 Task: Reply to email with the signature Erica Taylor with the subject Introduction of a new recommendation from softage.10@softage.net with the message As discussed in our previous meeting, we need to finalize the project timeline by the end of the week. with BCC to softage.6@softage.net with an attached document Business_model_canvas.pdf
Action: Mouse moved to (85, 89)
Screenshot: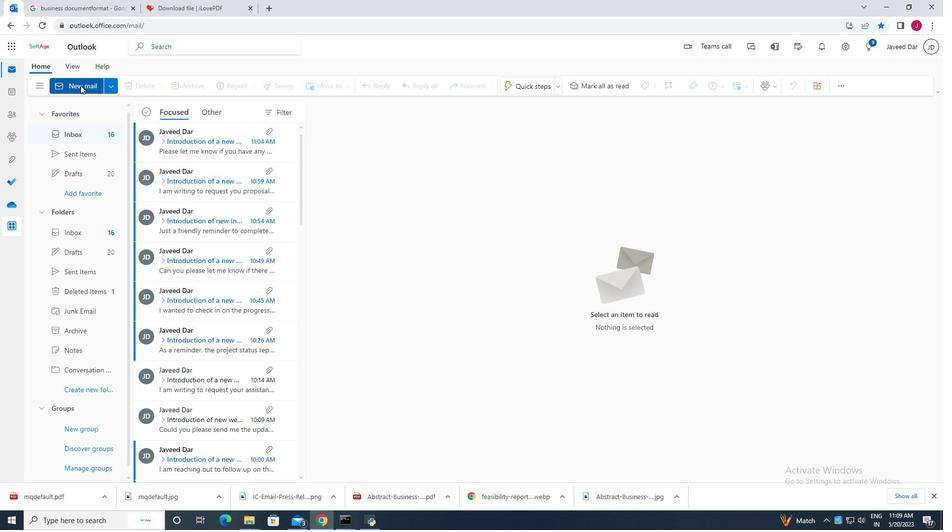 
Action: Mouse pressed left at (85, 89)
Screenshot: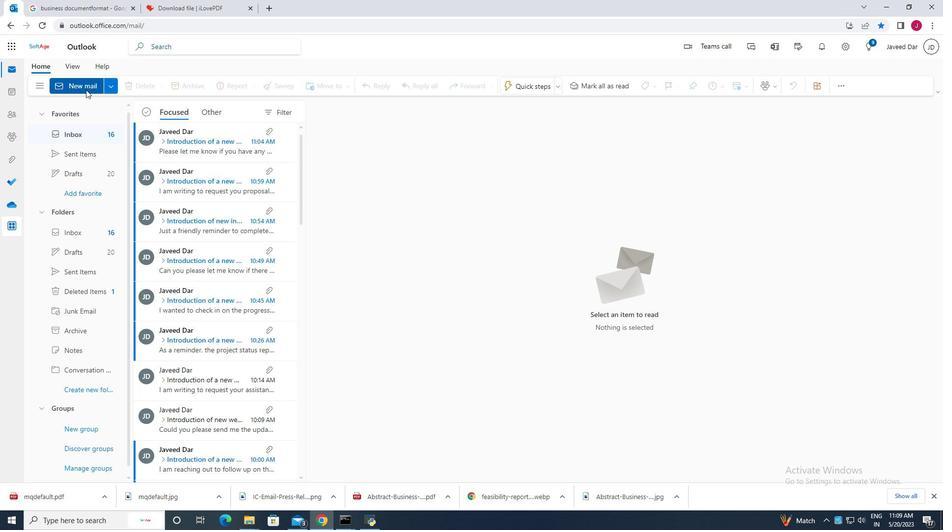 
Action: Mouse moved to (360, 189)
Screenshot: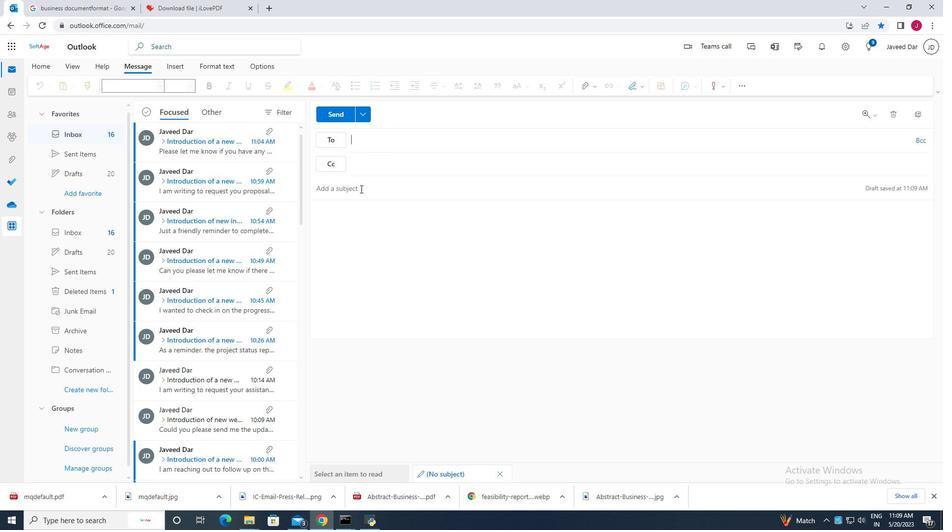 
Action: Mouse pressed left at (360, 189)
Screenshot: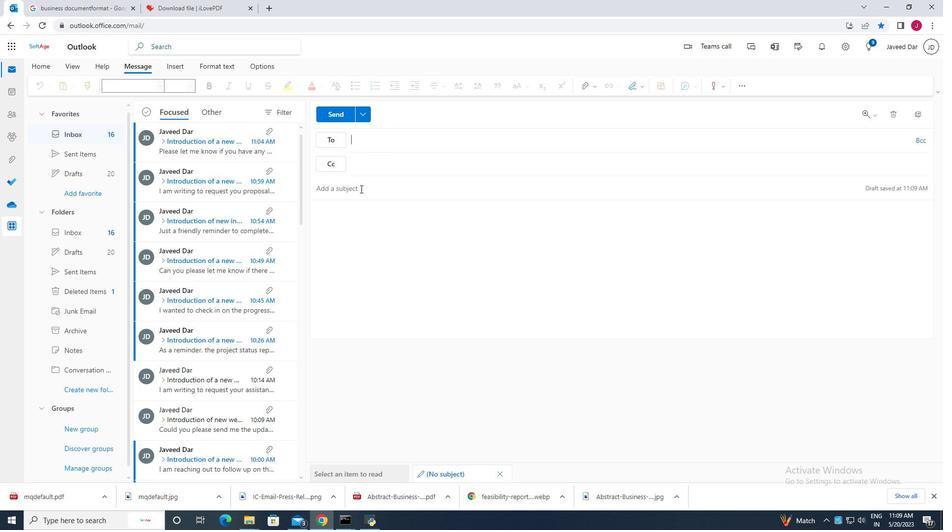 
Action: Mouse moved to (633, 85)
Screenshot: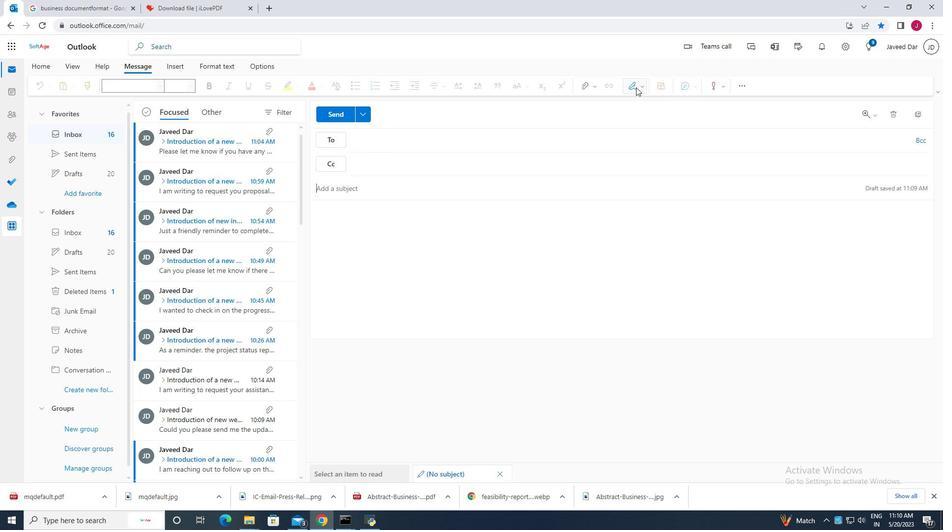 
Action: Mouse pressed left at (633, 85)
Screenshot: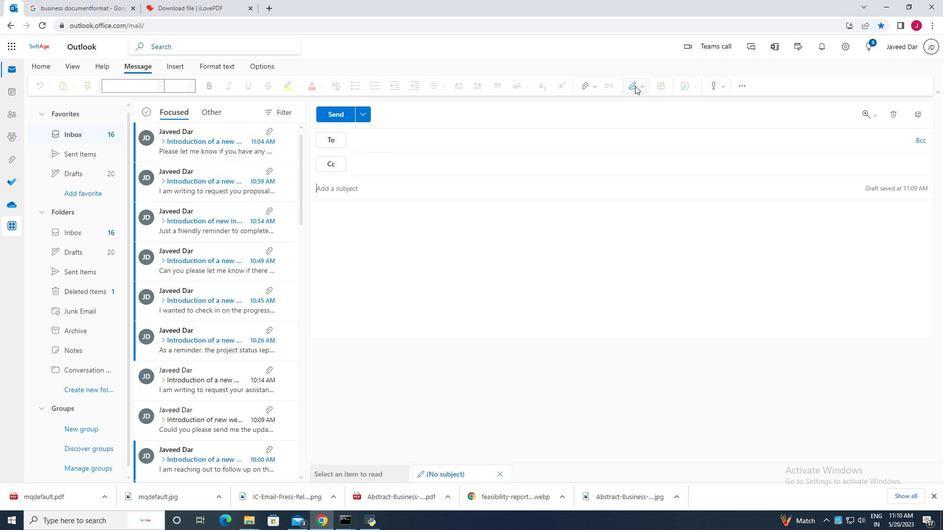 
Action: Mouse moved to (611, 125)
Screenshot: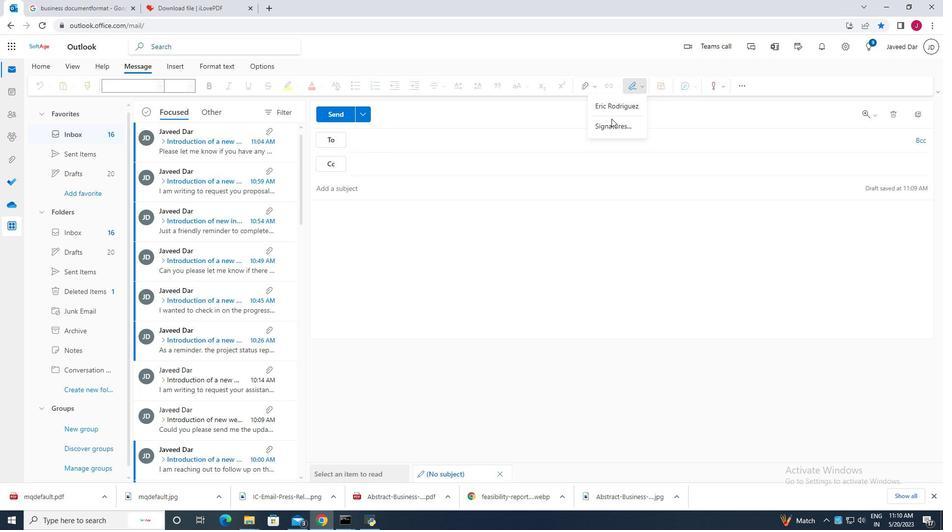 
Action: Mouse pressed left at (611, 125)
Screenshot: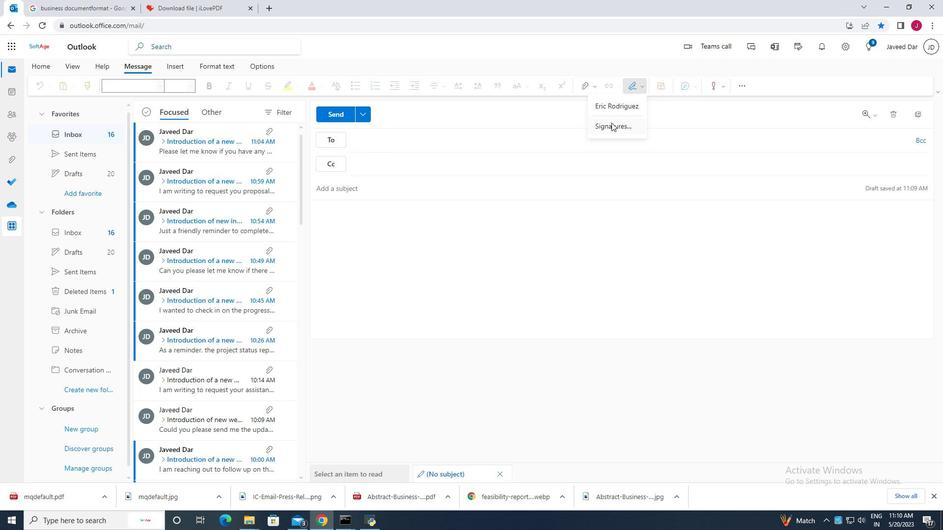 
Action: Mouse moved to (673, 166)
Screenshot: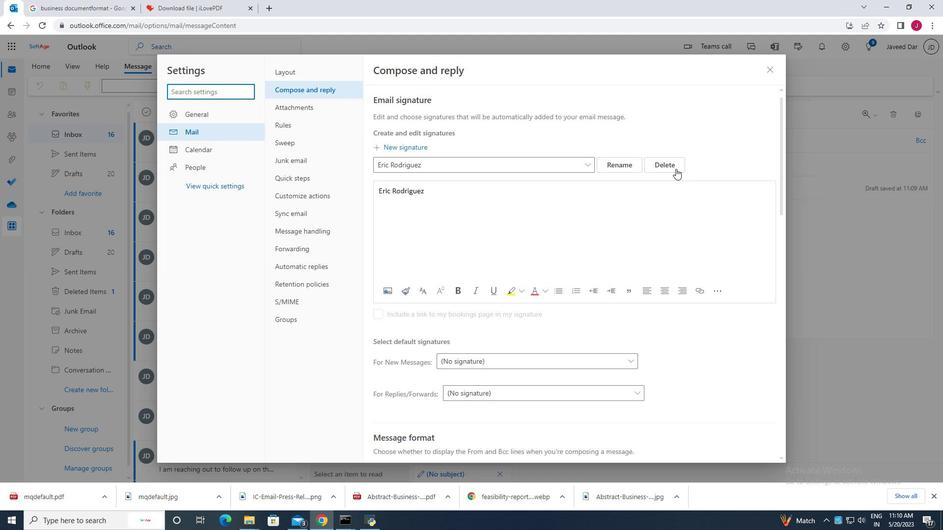 
Action: Mouse pressed left at (673, 166)
Screenshot: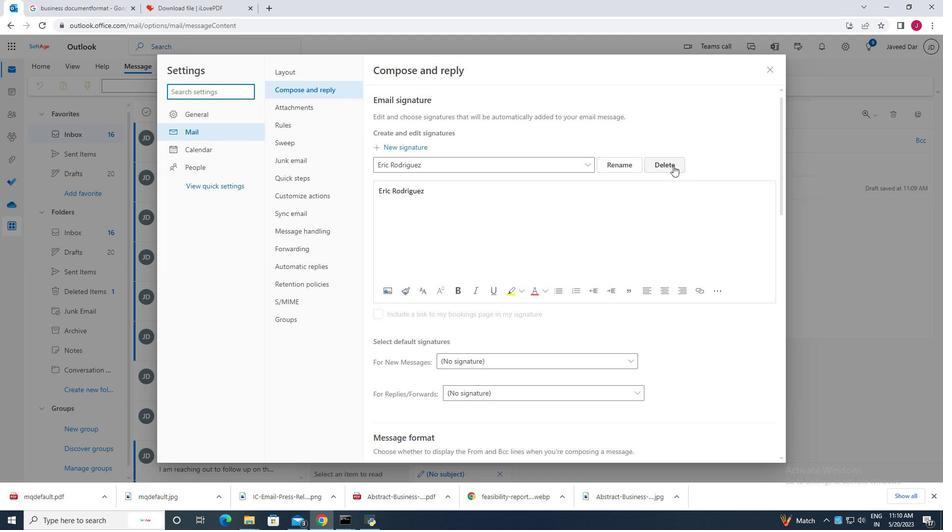 
Action: Mouse moved to (411, 163)
Screenshot: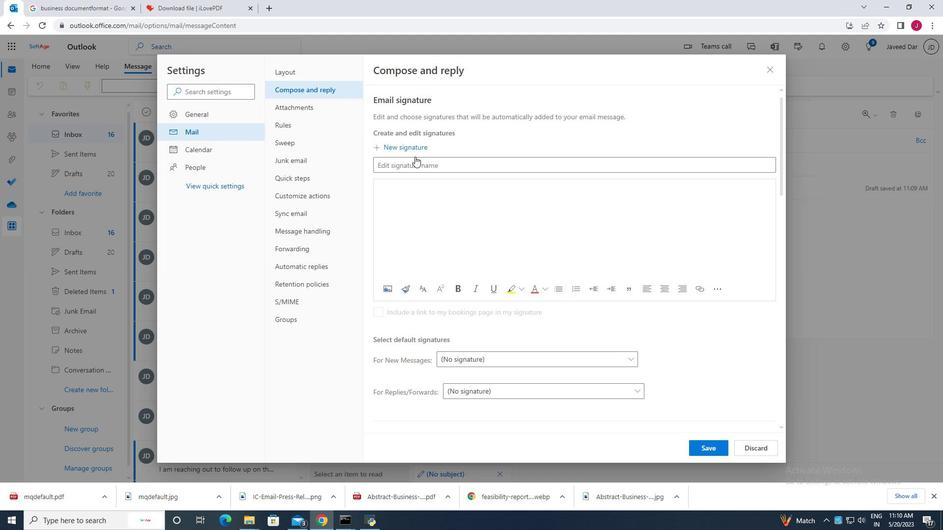 
Action: Mouse pressed left at (411, 163)
Screenshot: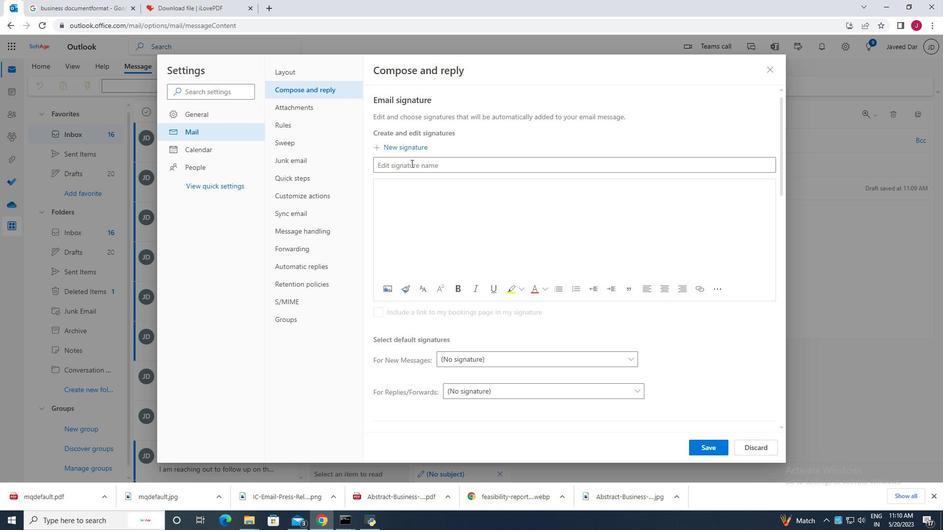 
Action: Key pressed <Key.caps_lock>E<Key.caps_lock>rica<Key.space><Key.space><Key.caps_lock>T<Key.caps_lock>aylor
Screenshot: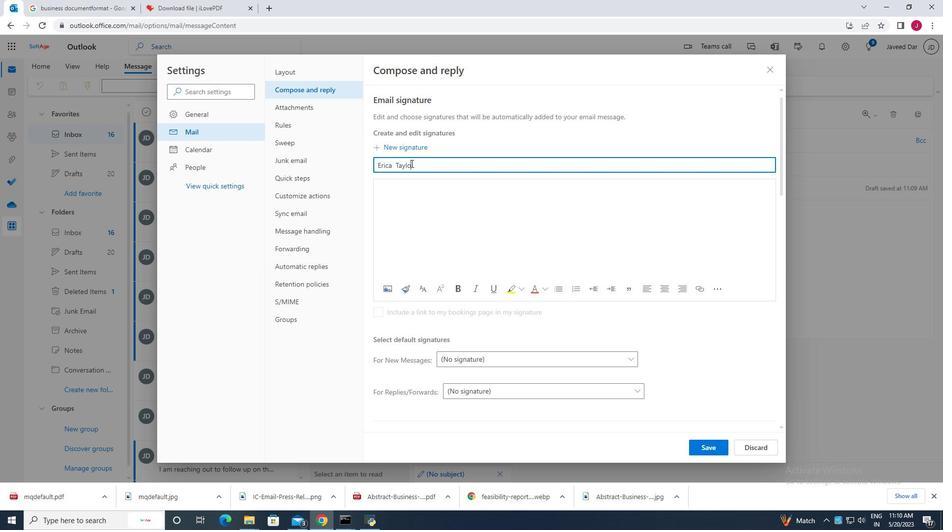 
Action: Mouse moved to (395, 190)
Screenshot: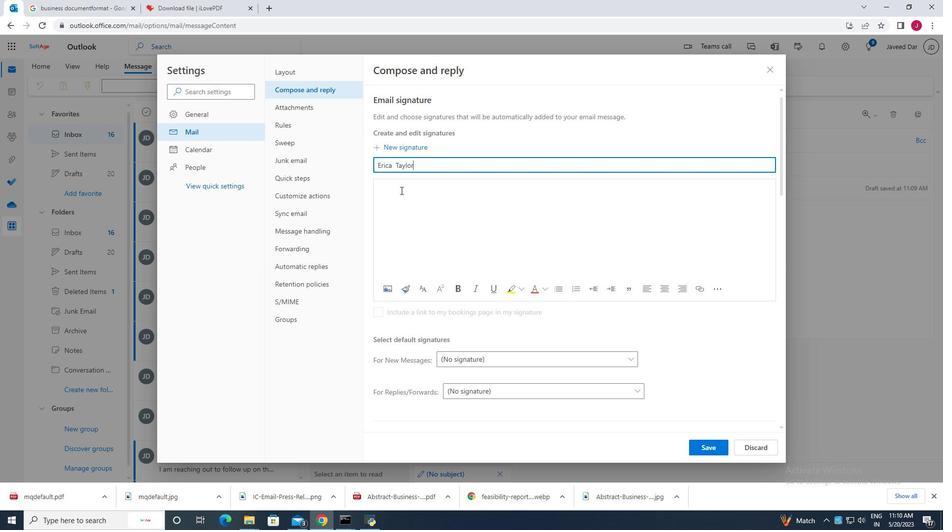 
Action: Mouse pressed left at (395, 190)
Screenshot: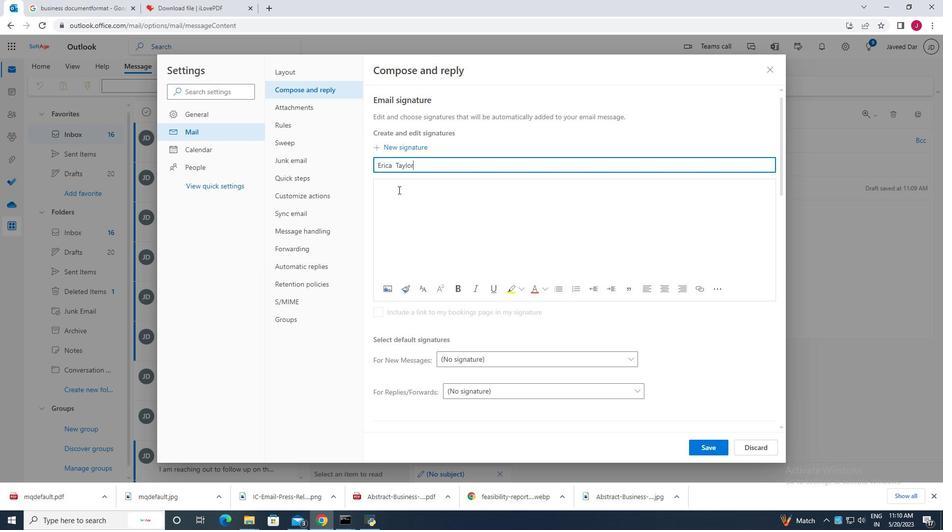 
Action: Mouse moved to (394, 190)
Screenshot: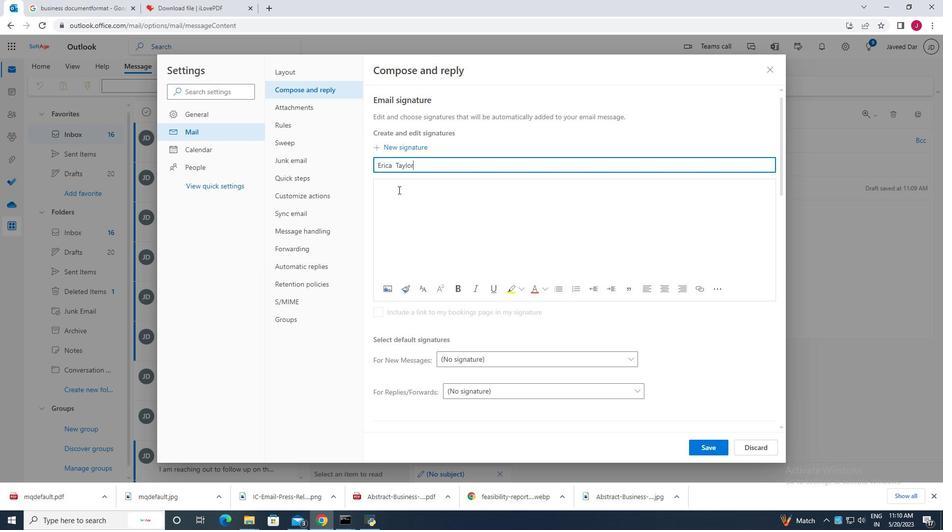 
Action: Key pressed <Key.caps_lock>E<Key.caps_lock>rica<Key.space><Key.caps_lock>T<Key.caps_lock>aylor
Screenshot: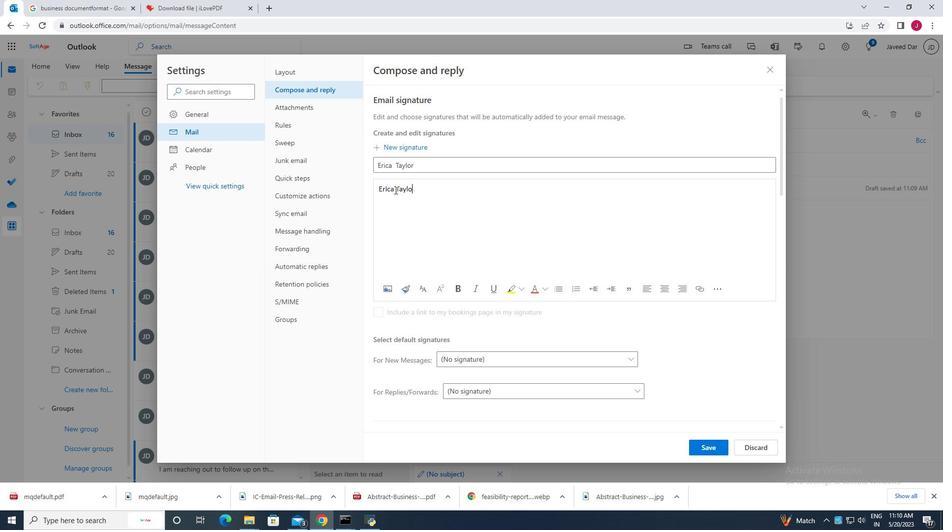 
Action: Mouse moved to (707, 446)
Screenshot: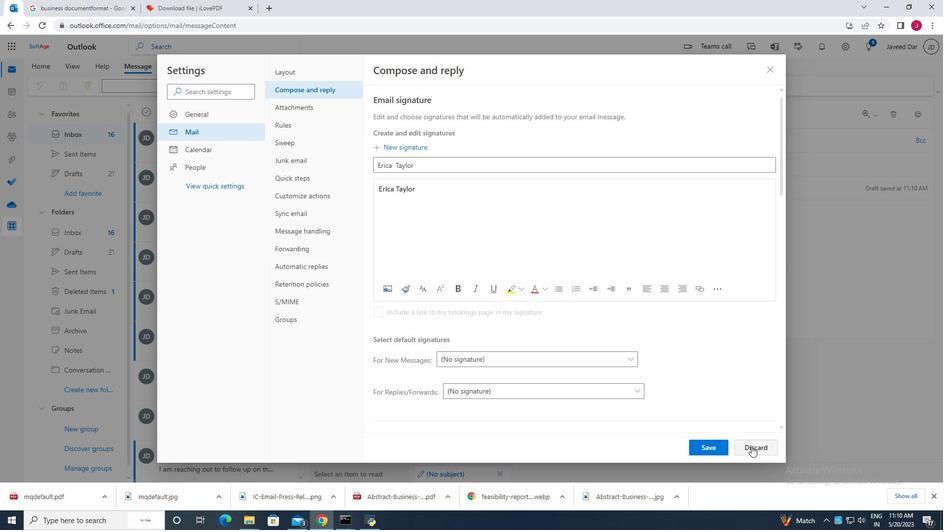 
Action: Mouse pressed left at (707, 446)
Screenshot: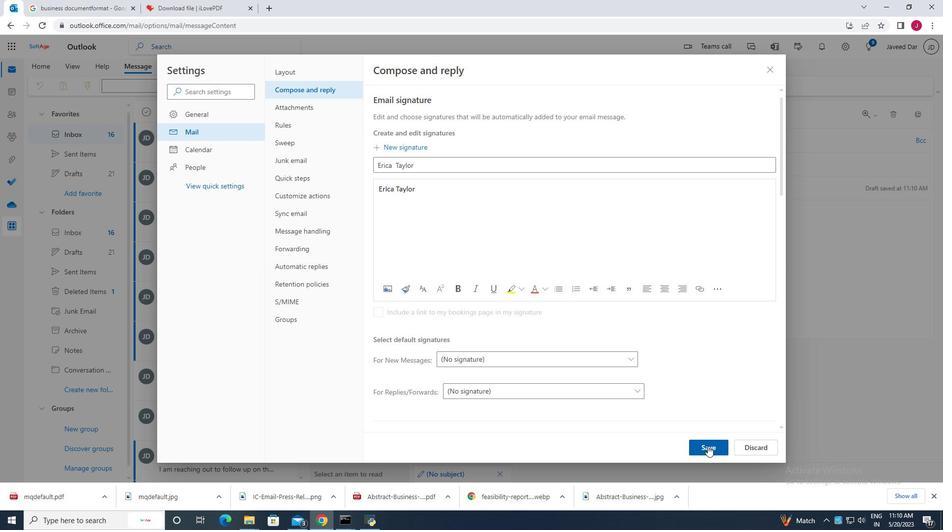 
Action: Mouse moved to (767, 71)
Screenshot: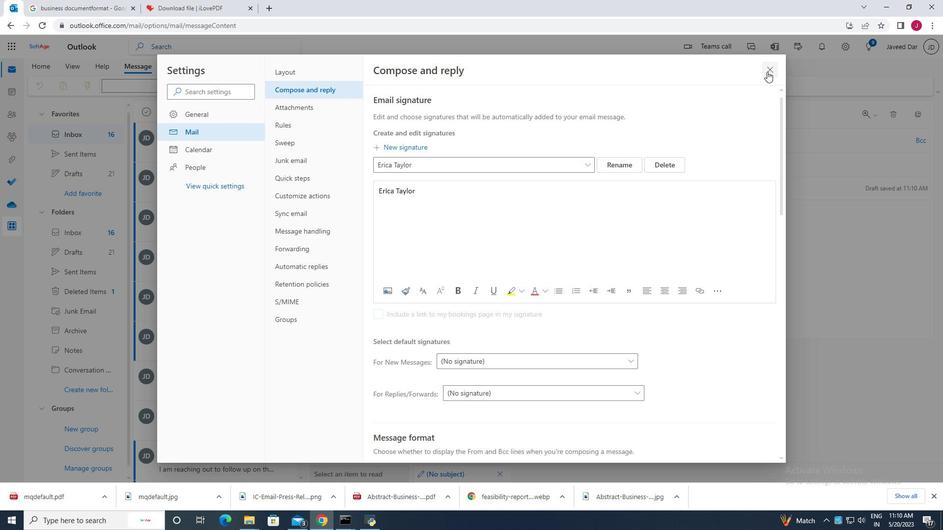 
Action: Mouse pressed left at (767, 71)
Screenshot: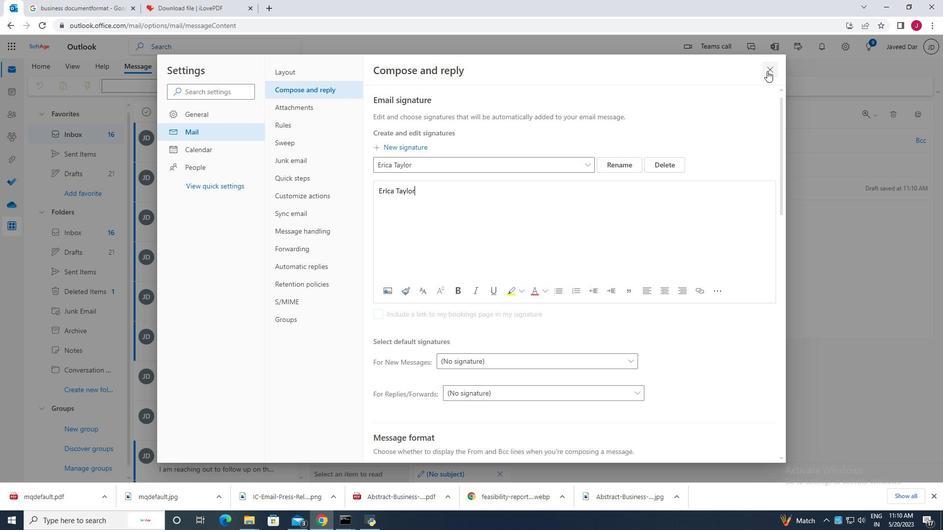 
Action: Mouse moved to (636, 83)
Screenshot: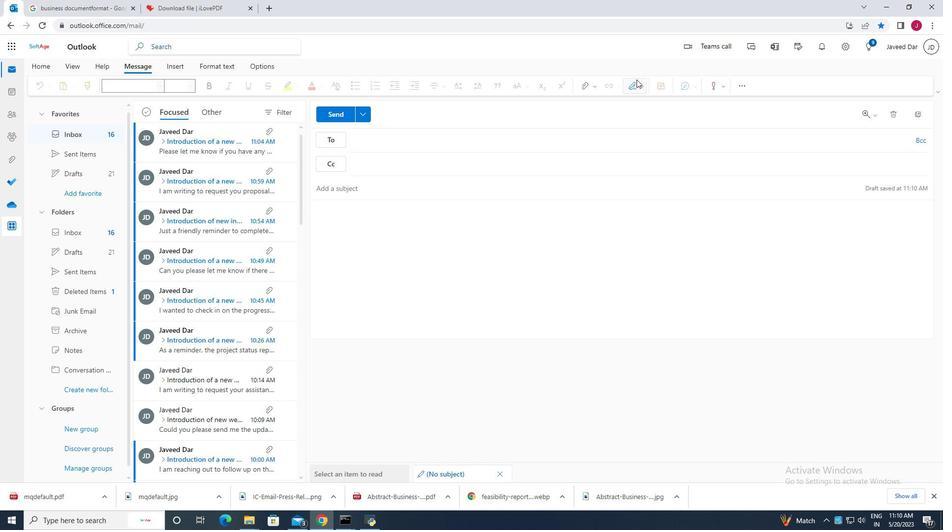 
Action: Mouse pressed left at (636, 83)
Screenshot: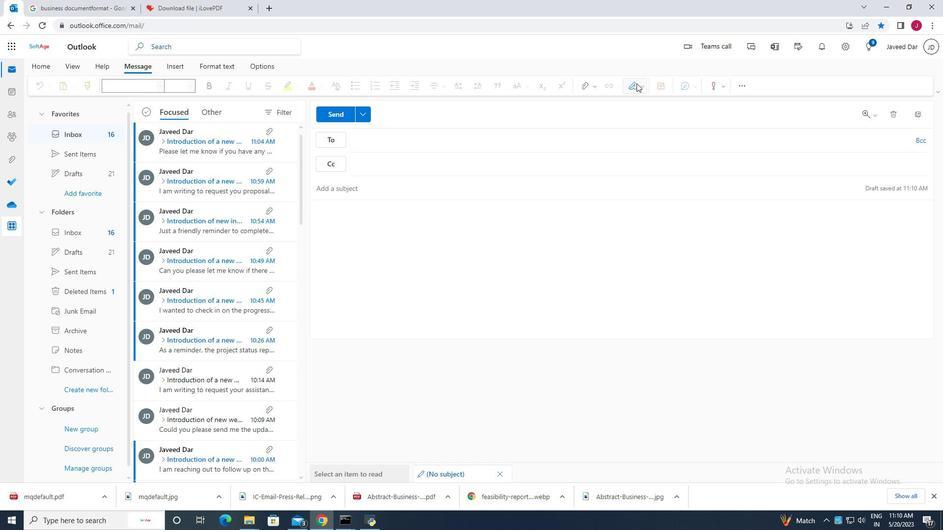 
Action: Mouse moved to (619, 108)
Screenshot: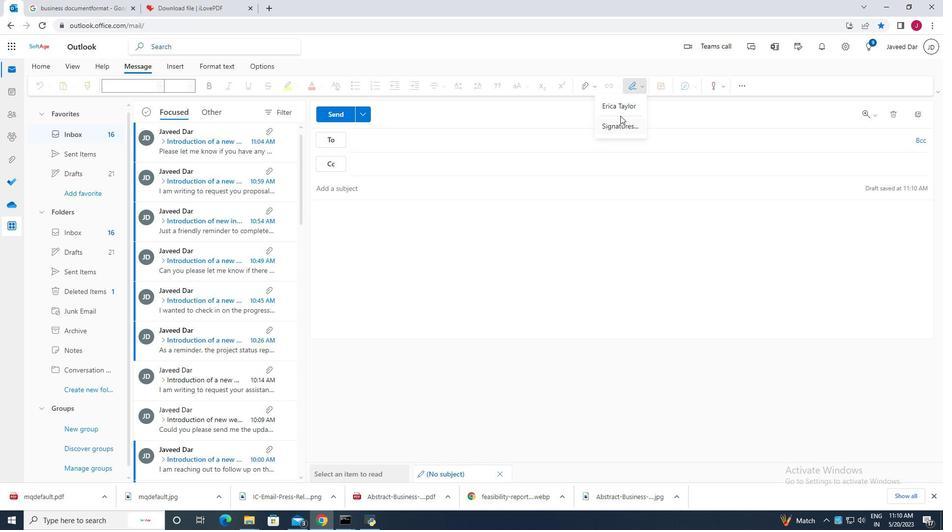 
Action: Mouse pressed left at (619, 108)
Screenshot: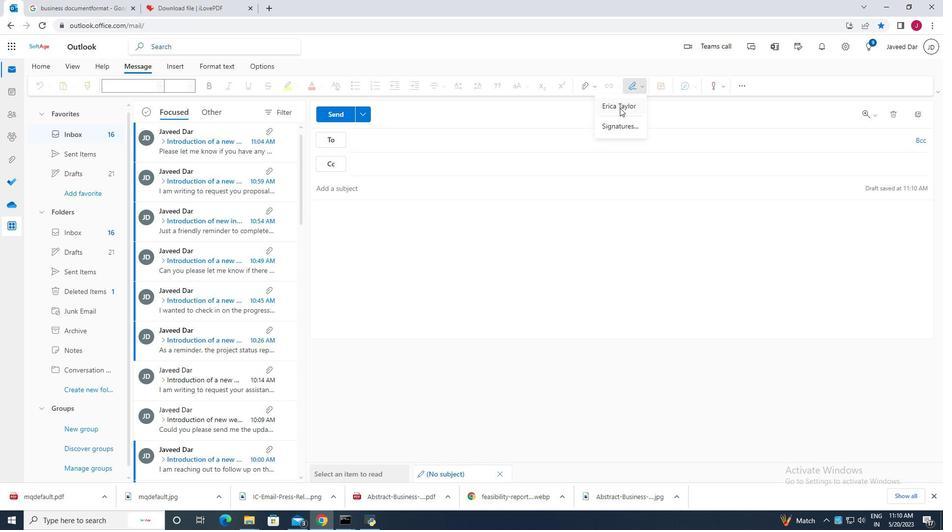 
Action: Mouse moved to (337, 188)
Screenshot: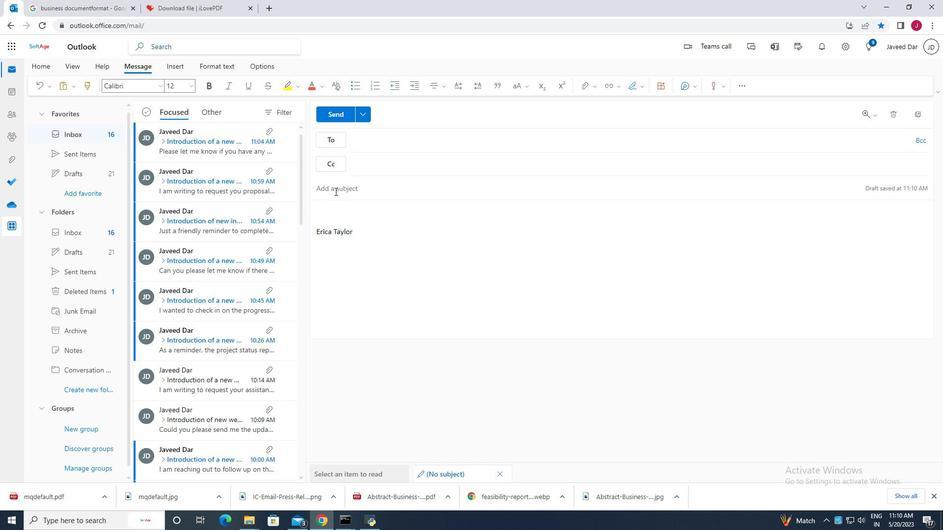 
Action: Mouse pressed left at (337, 188)
Screenshot: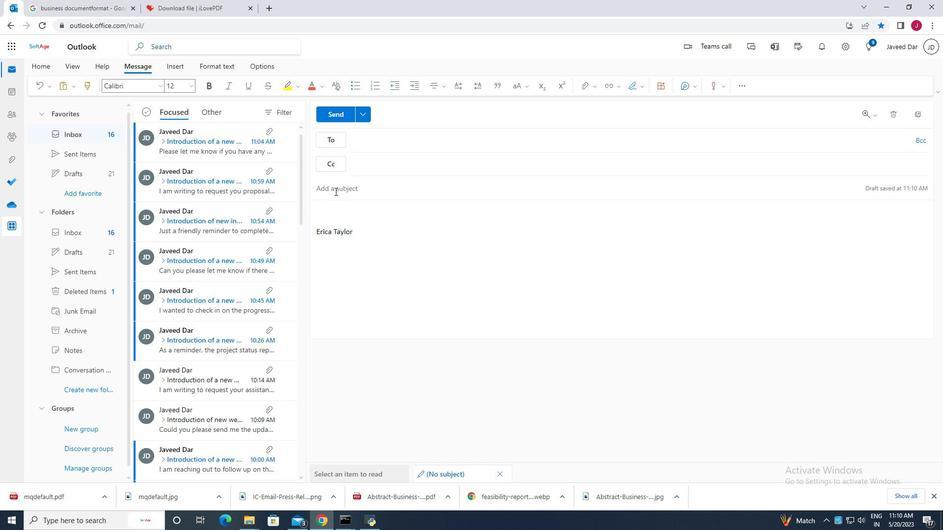 
Action: Mouse moved to (337, 188)
Screenshot: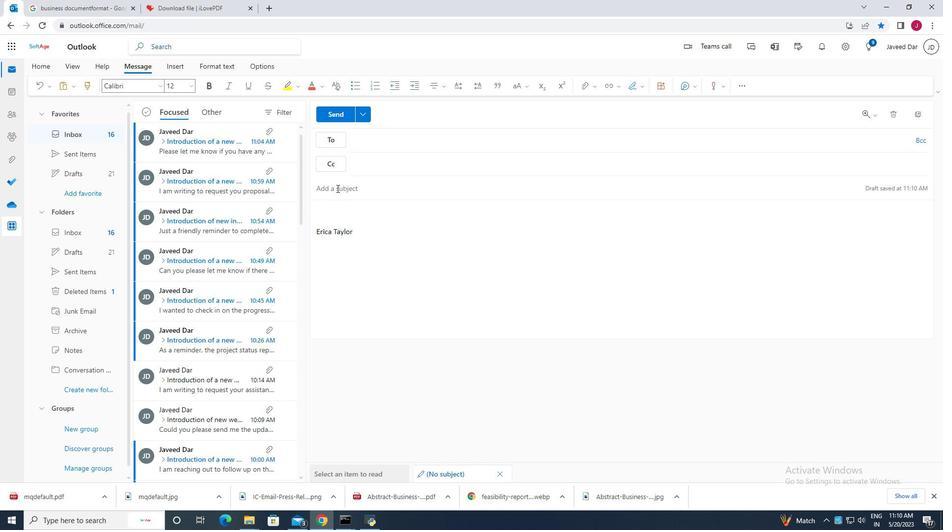 
Action: Key pressed <Key.caps_lock>I<Key.caps_lock>ntroduction<Key.space>of<Key.space>a<Key.space>new<Key.space>recommendation<Key.space>fr<Key.backspace><Key.backspace><Key.backspace>.
Screenshot: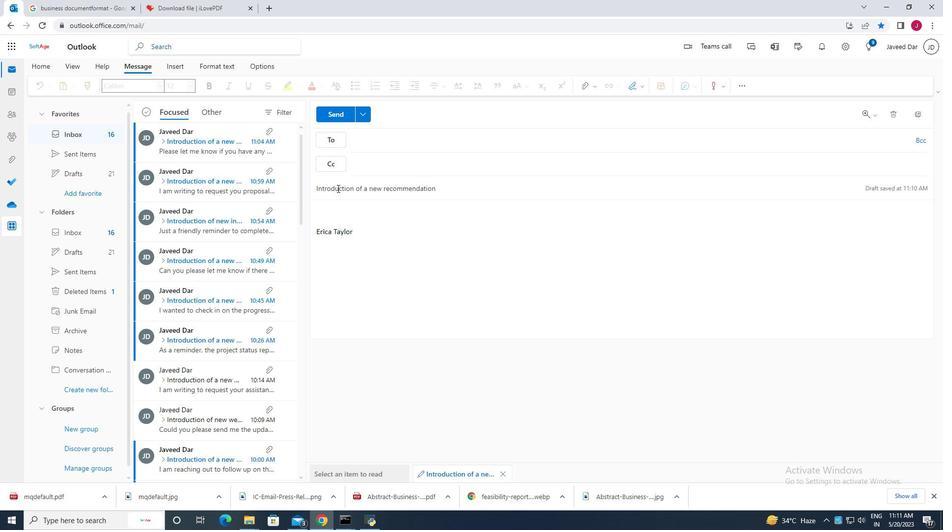 
Action: Mouse moved to (345, 209)
Screenshot: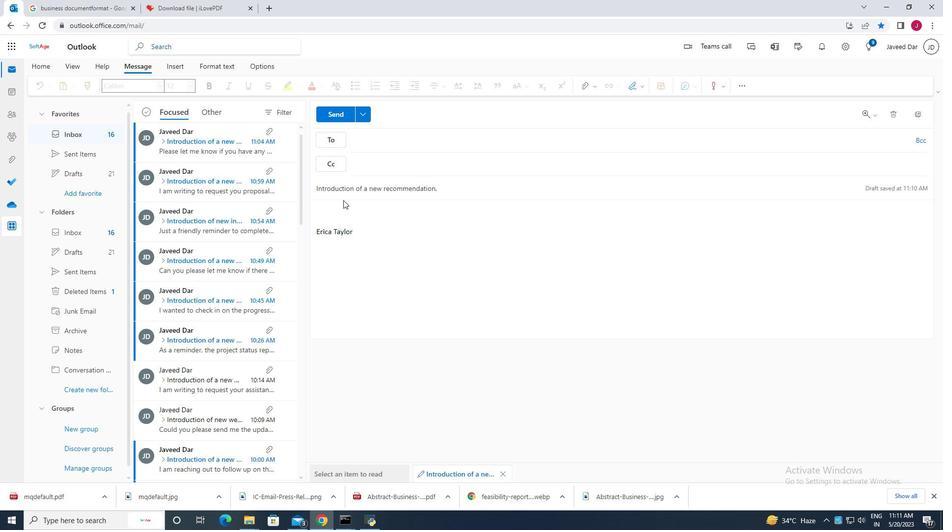 
Action: Mouse pressed left at (345, 209)
Screenshot: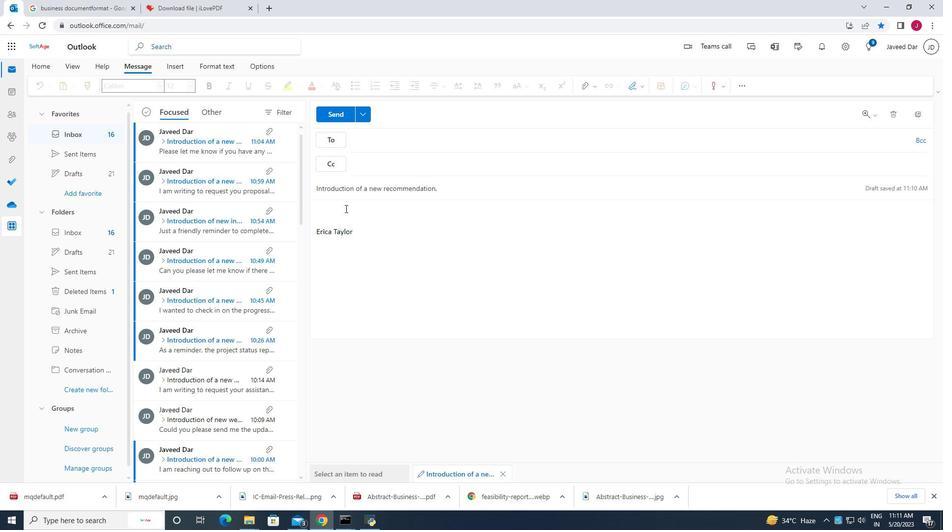
Action: Mouse moved to (346, 209)
Screenshot: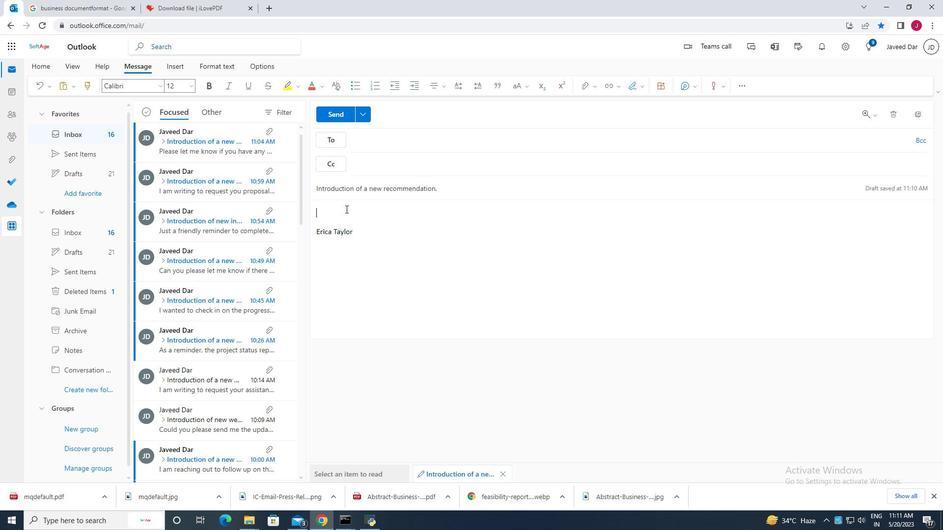 
Action: Key pressed <Key.caps_lock>A<Key.caps_lock>s<Key.space>discussed<Key.space>in<Key.space>our<Key.space>previous<Key.space>meeting,<Key.space><Key.caps_lock>W<Key.caps_lock>e<Key.space>need<Key.space>to<Key.space>finalix<Key.backspace>ze<Key.space>the<Key.space>project<Key.space>timeline<Key.space>by<Key.space>the<Key.space>end<Key.space>of<Key.space>week<Key.space><Key.backspace>.
Screenshot: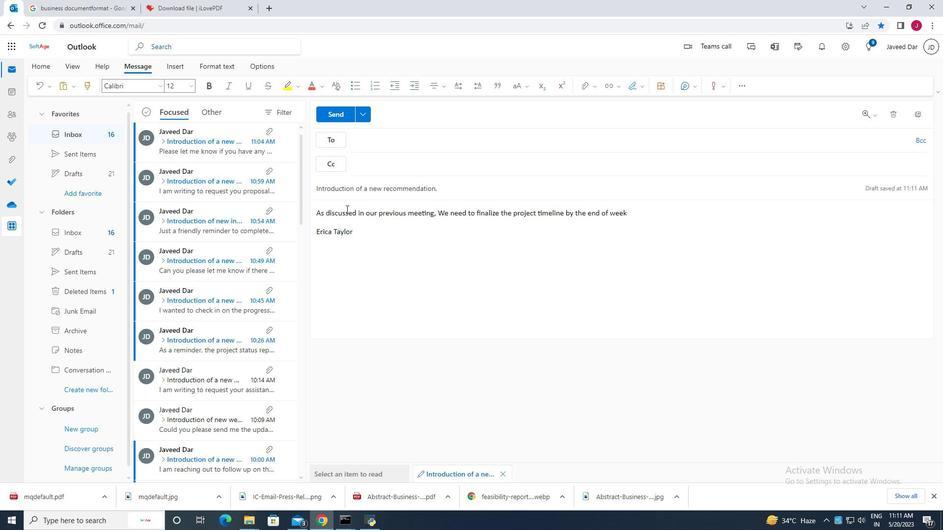 
Action: Mouse moved to (923, 140)
Screenshot: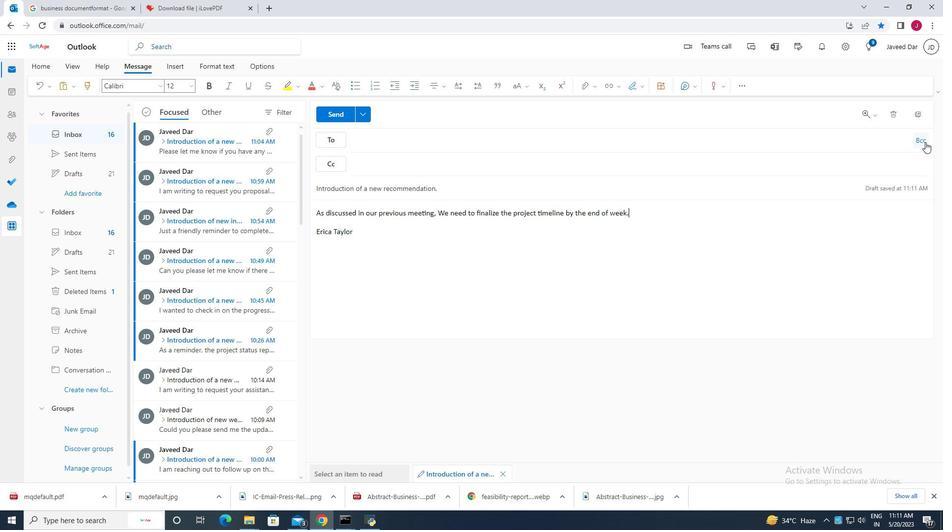 
Action: Mouse pressed left at (923, 140)
Screenshot: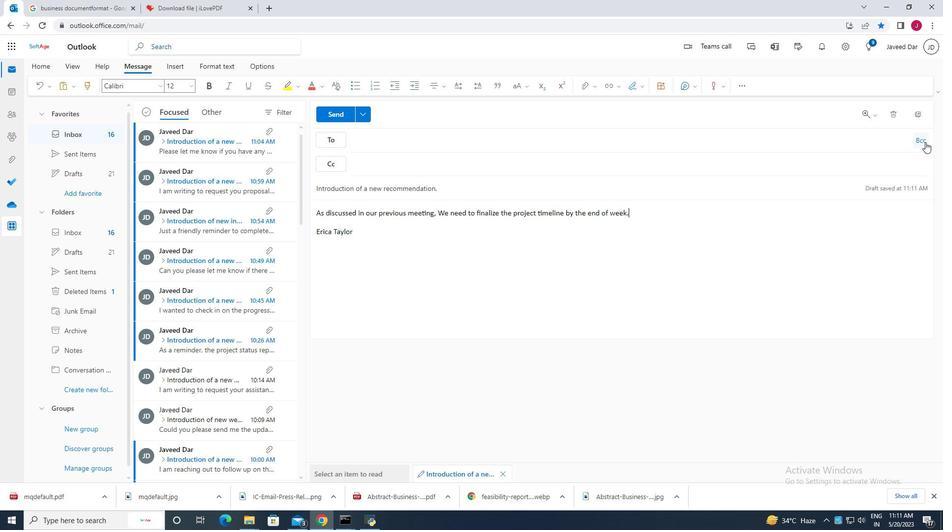 
Action: Mouse moved to (381, 191)
Screenshot: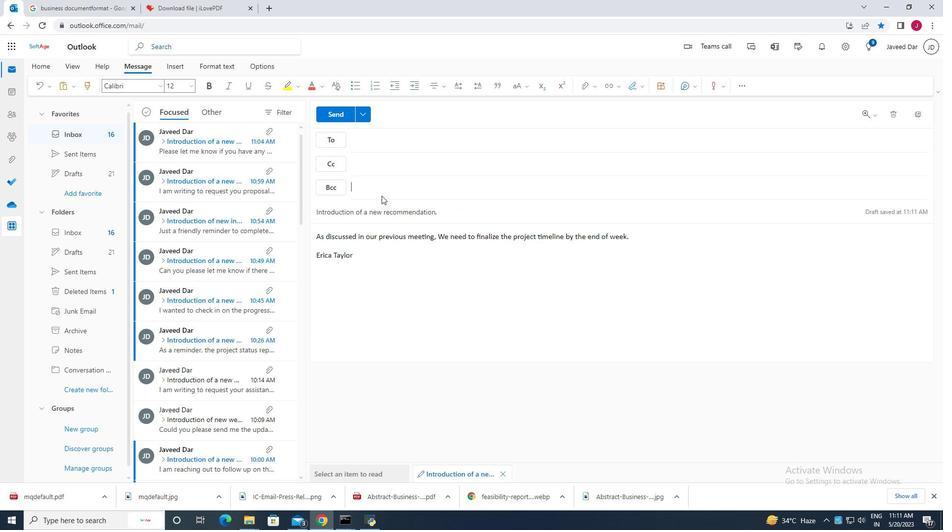 
Action: Key pressed softage.6
Screenshot: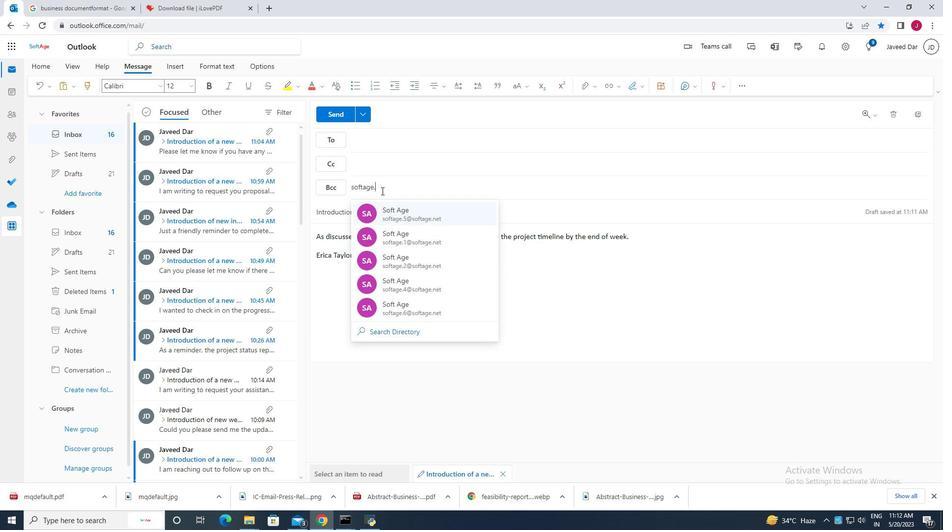 
Action: Mouse moved to (426, 209)
Screenshot: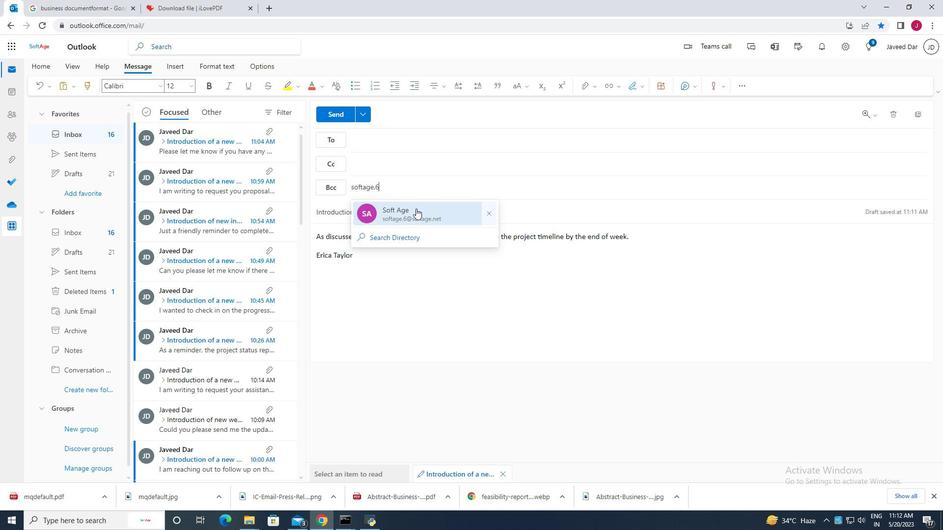 
Action: Mouse pressed left at (426, 209)
Screenshot: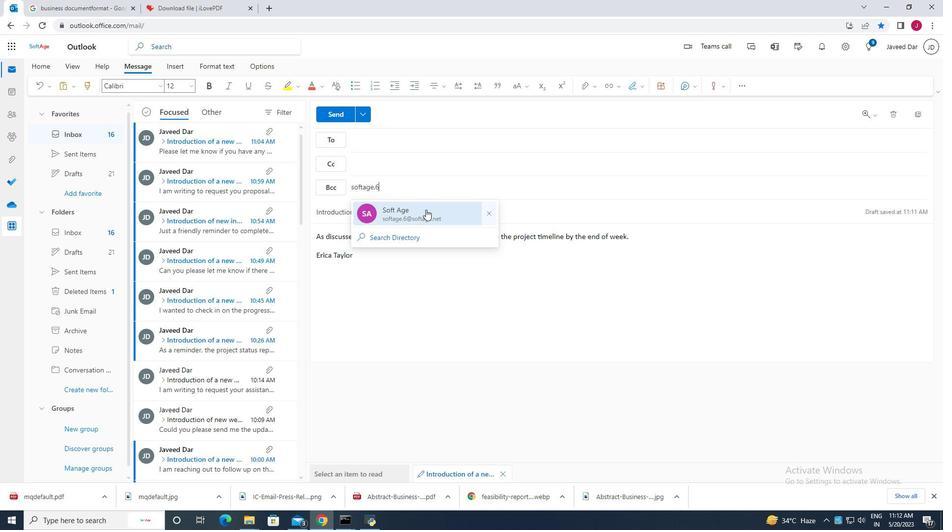 
Action: Mouse moved to (402, 144)
Screenshot: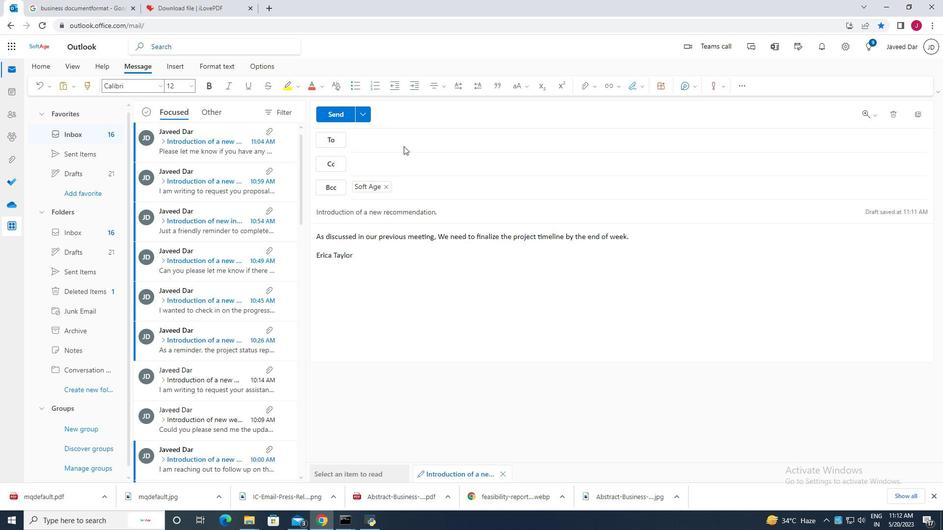 
Action: Mouse pressed left at (402, 144)
Screenshot: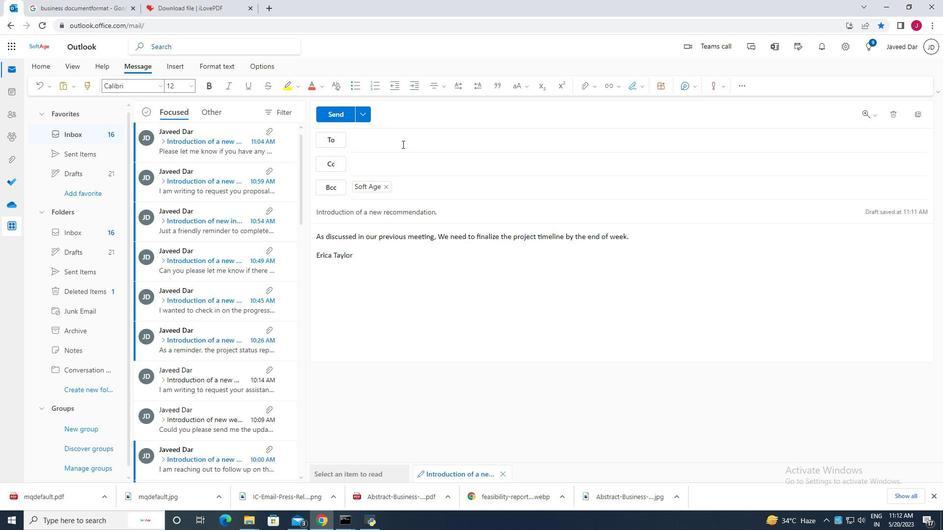 
Action: Mouse moved to (415, 181)
Screenshot: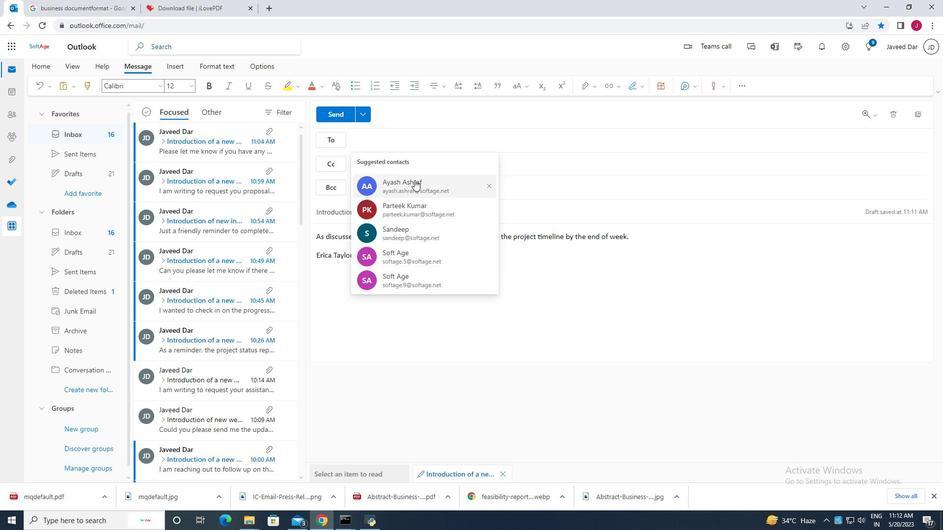 
Action: Mouse pressed left at (415, 181)
Screenshot: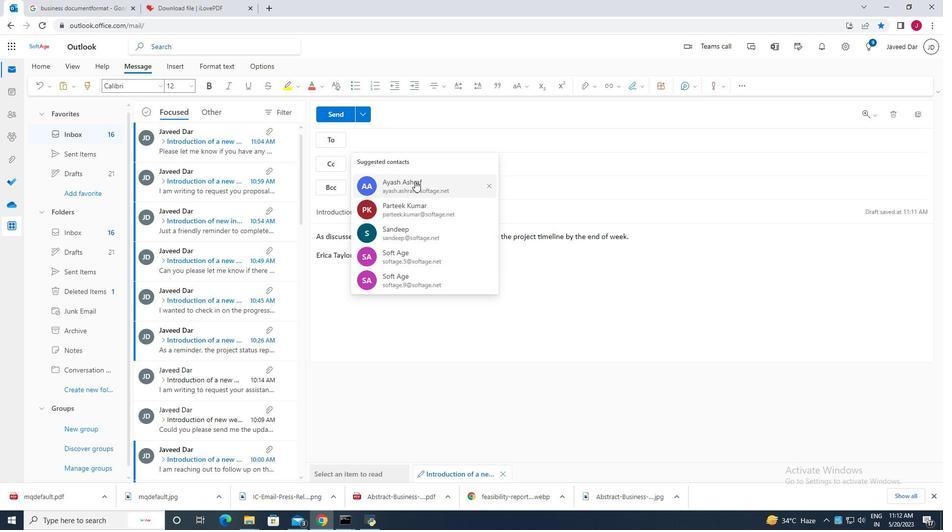 
Action: Mouse moved to (421, 144)
Screenshot: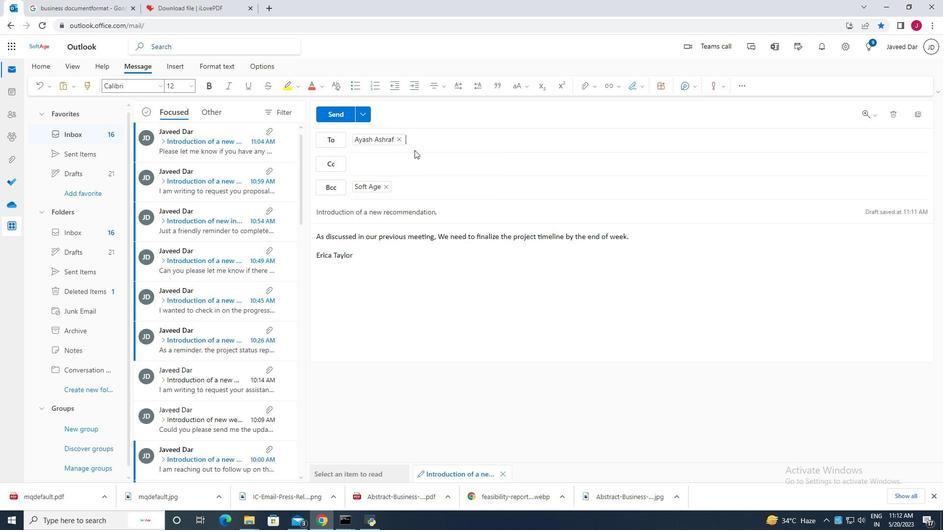 
Action: Mouse pressed left at (421, 144)
Screenshot: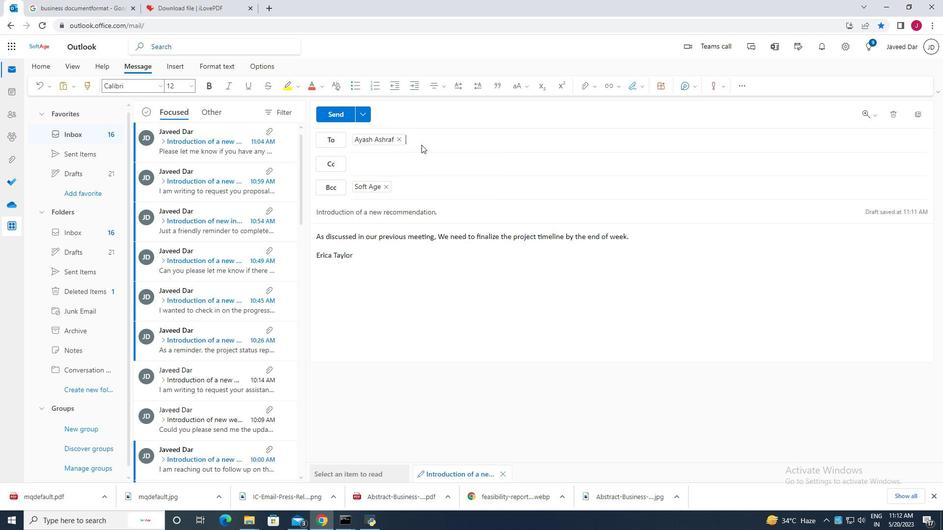 
Action: Mouse moved to (455, 135)
Screenshot: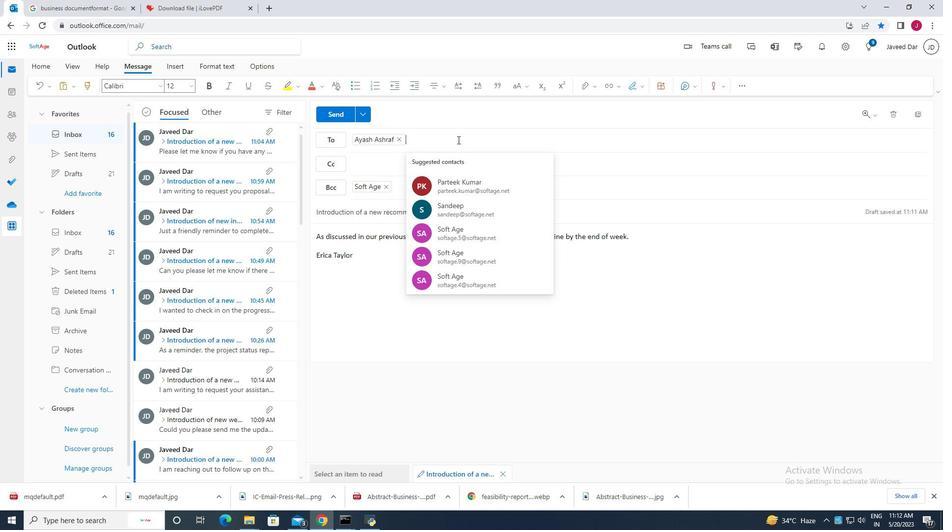 
Action: Key pressed j
Screenshot: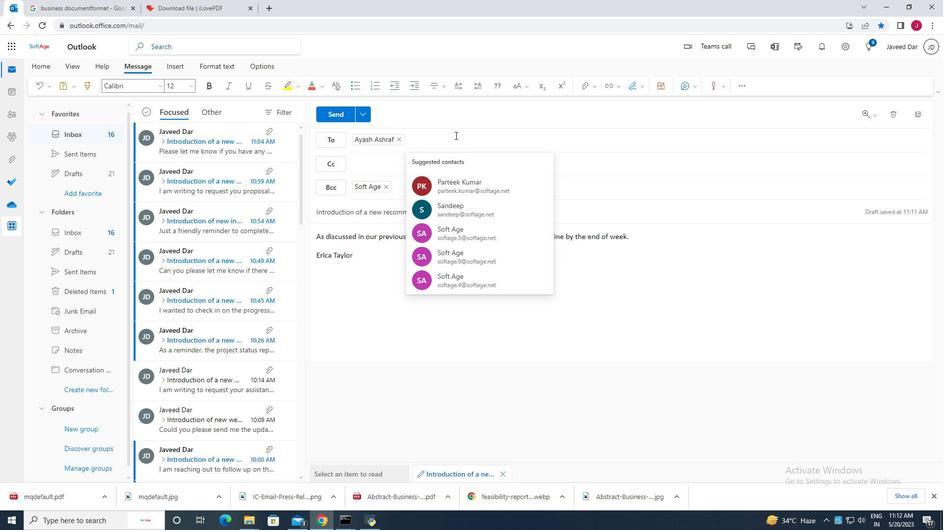 
Action: Mouse moved to (475, 163)
Screenshot: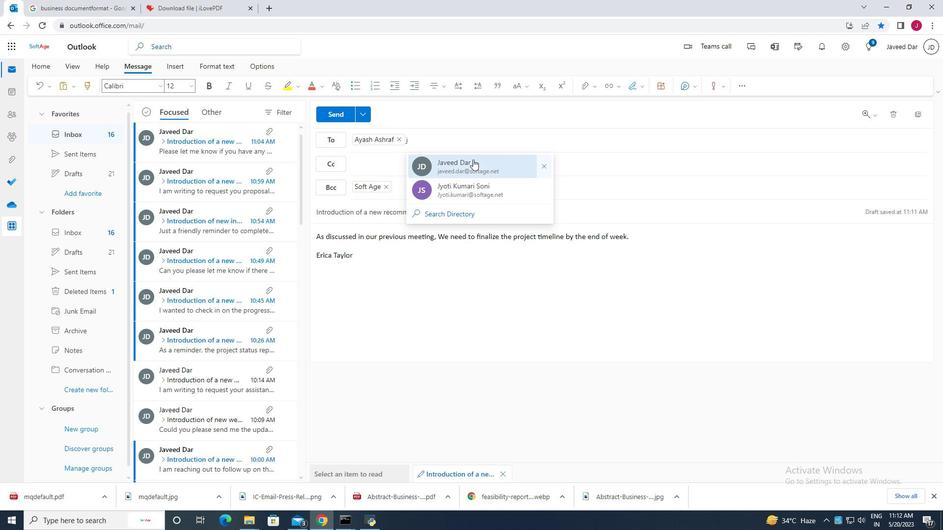 
Action: Mouse pressed left at (475, 163)
Screenshot: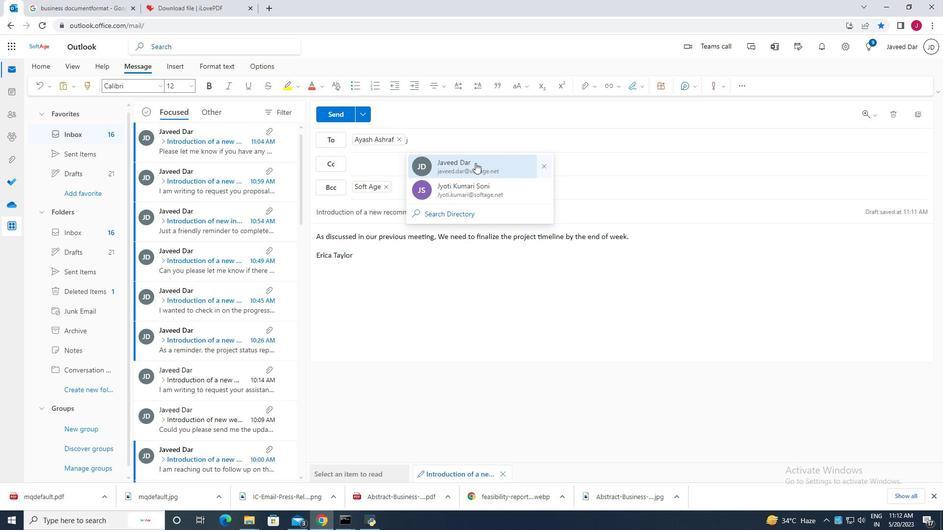 
Action: Mouse moved to (584, 86)
Screenshot: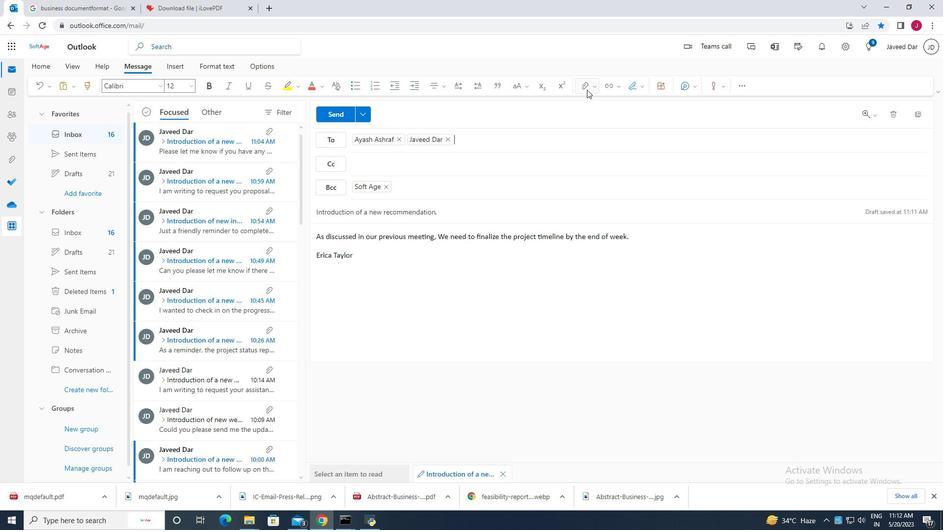 
Action: Mouse pressed left at (584, 86)
Screenshot: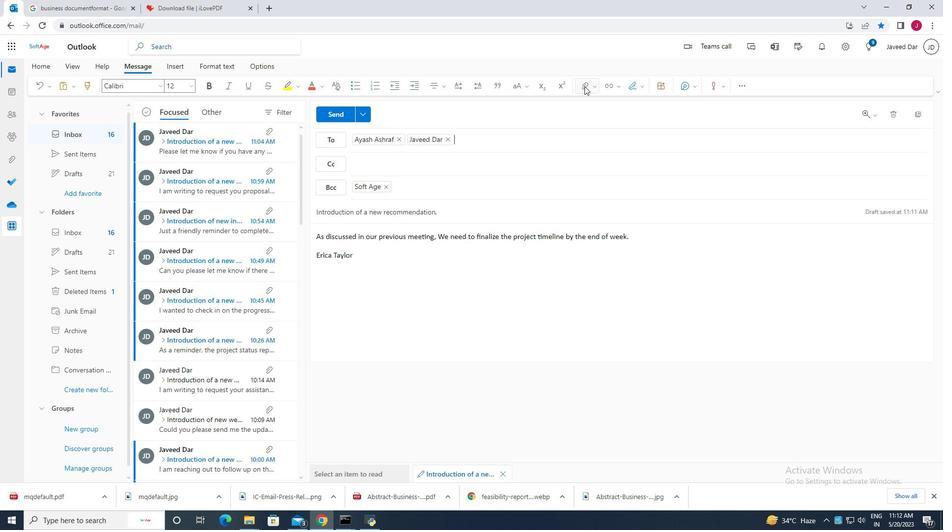 
Action: Mouse moved to (515, 106)
Screenshot: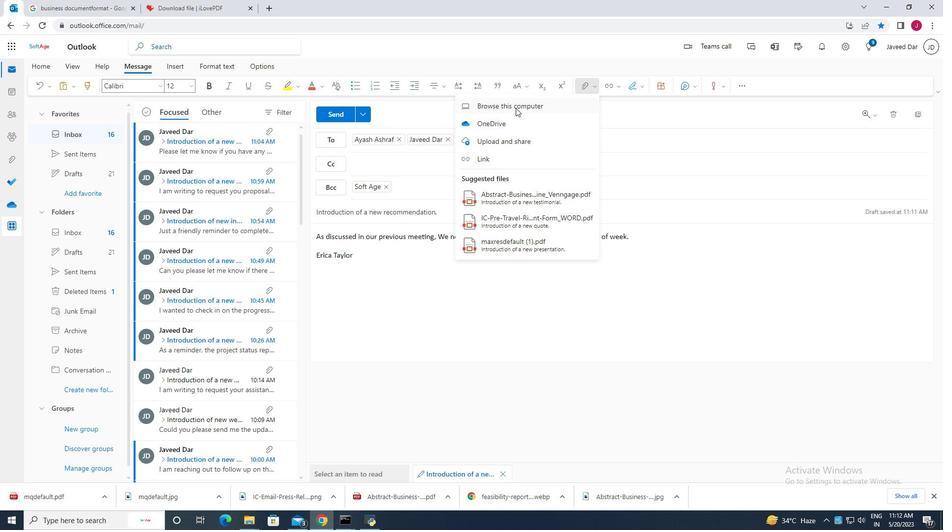 
Action: Mouse pressed left at (515, 106)
Screenshot: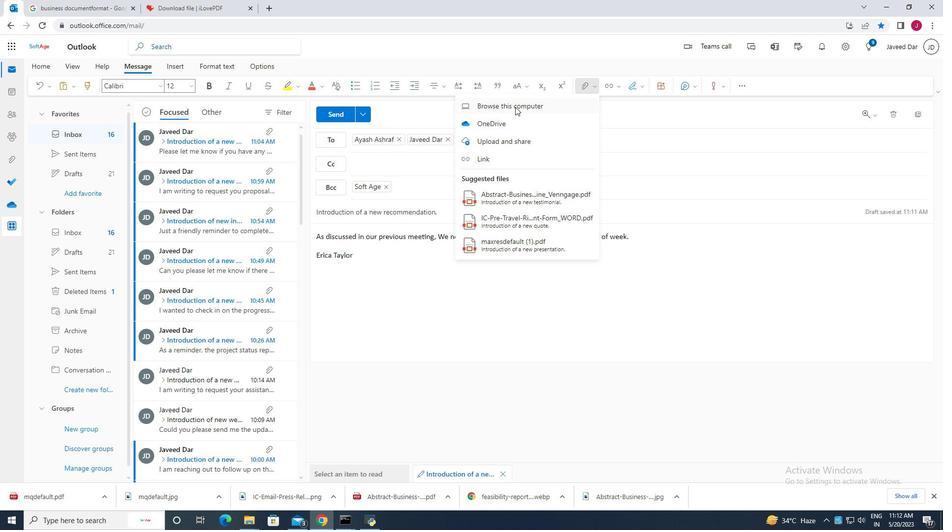 
Action: Mouse moved to (267, 84)
Screenshot: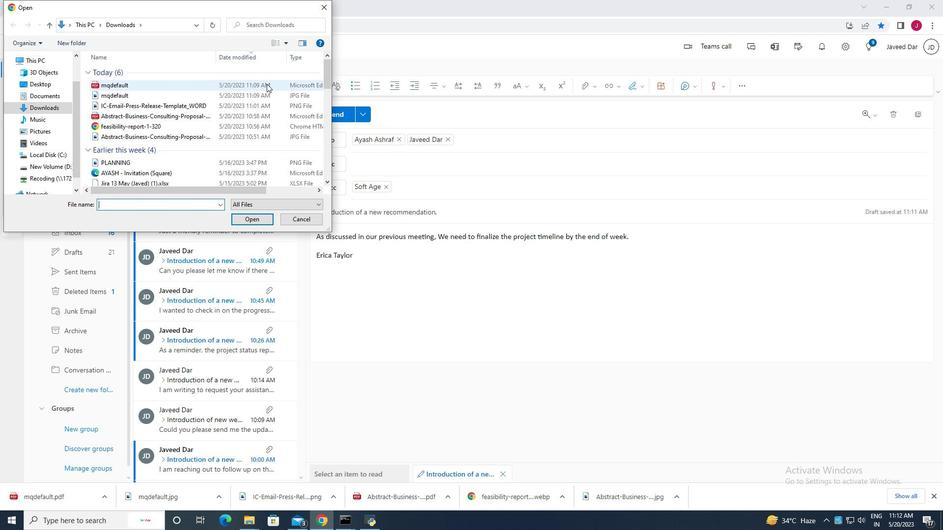
Action: Mouse pressed left at (267, 84)
Screenshot: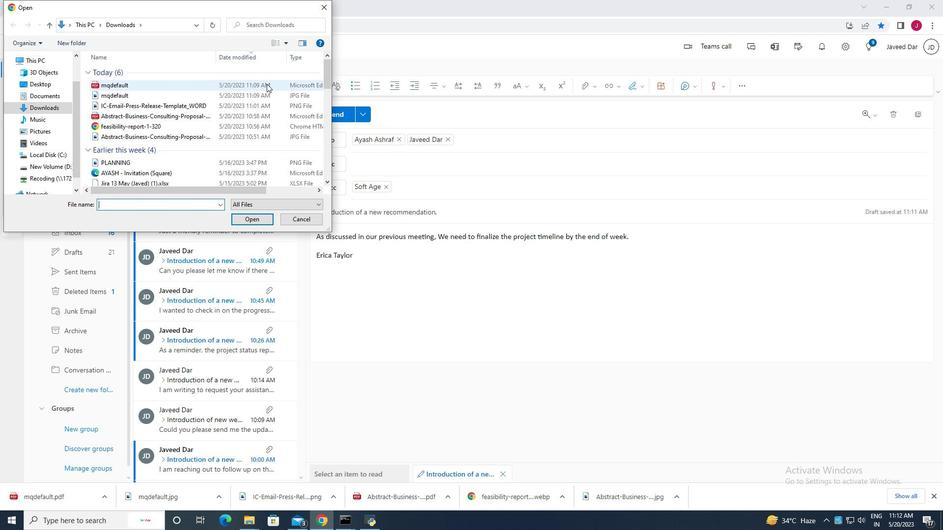
Action: Mouse moved to (256, 217)
Screenshot: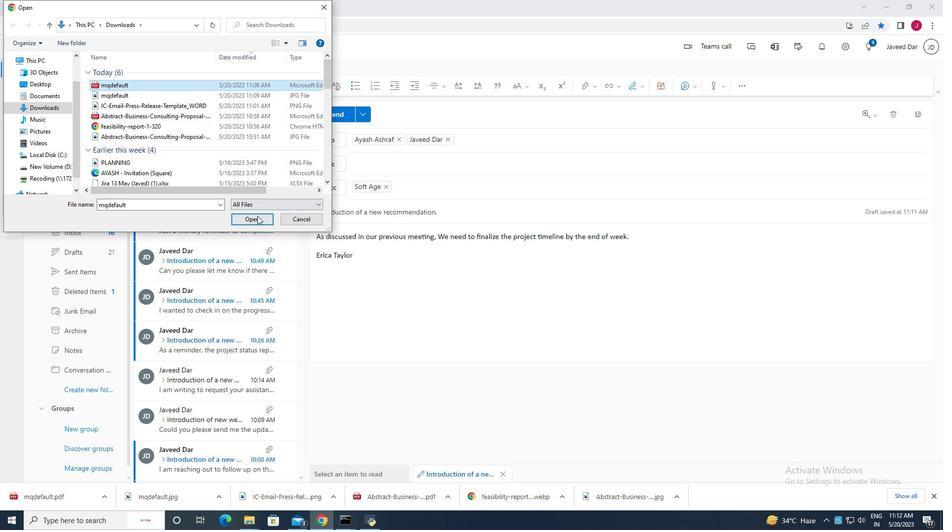 
Action: Mouse pressed left at (256, 217)
Screenshot: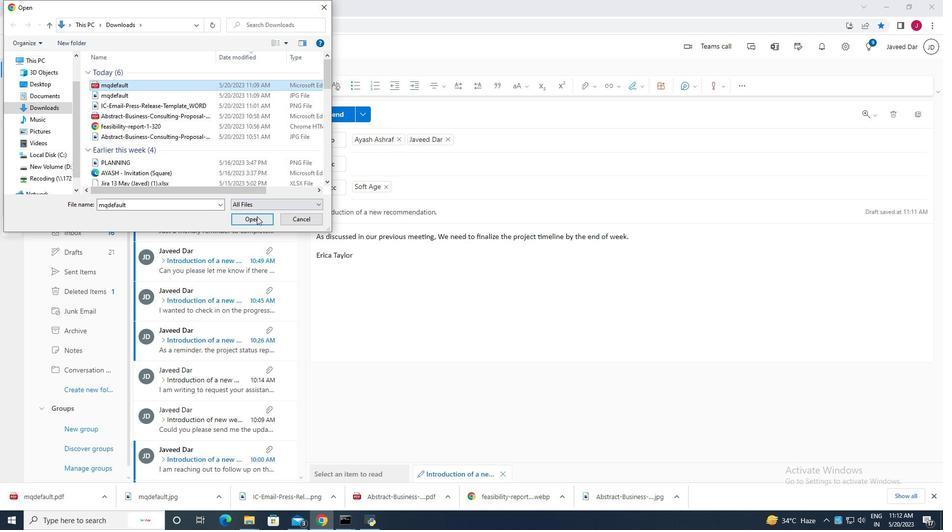 
Action: Mouse moved to (340, 111)
Screenshot: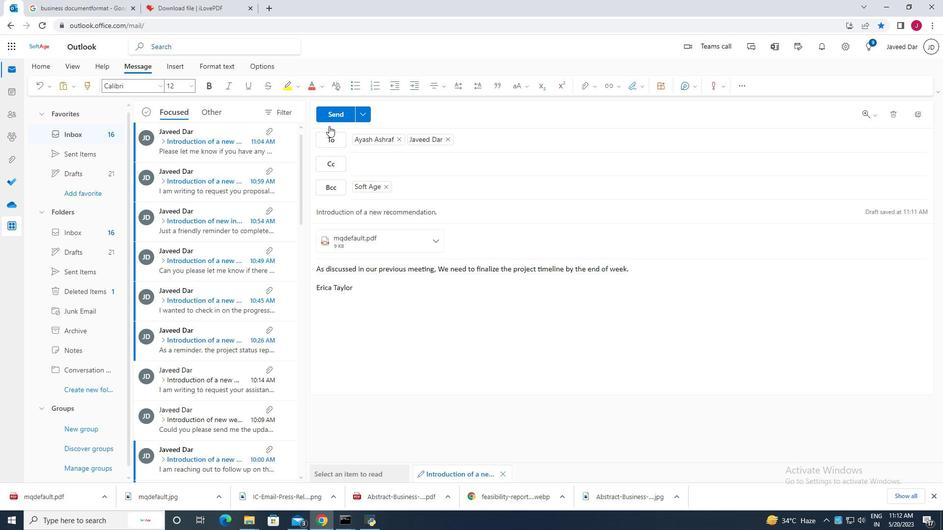 
Action: Mouse pressed left at (340, 111)
Screenshot: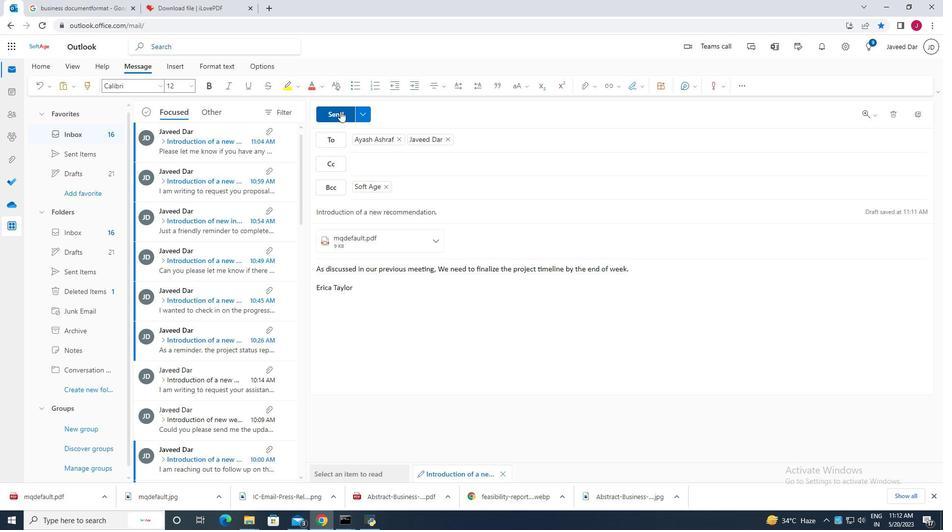 
